 Task: Continue with this email address "mahesony34@gmail.com" .
Action: Mouse moved to (720, 70)
Screenshot: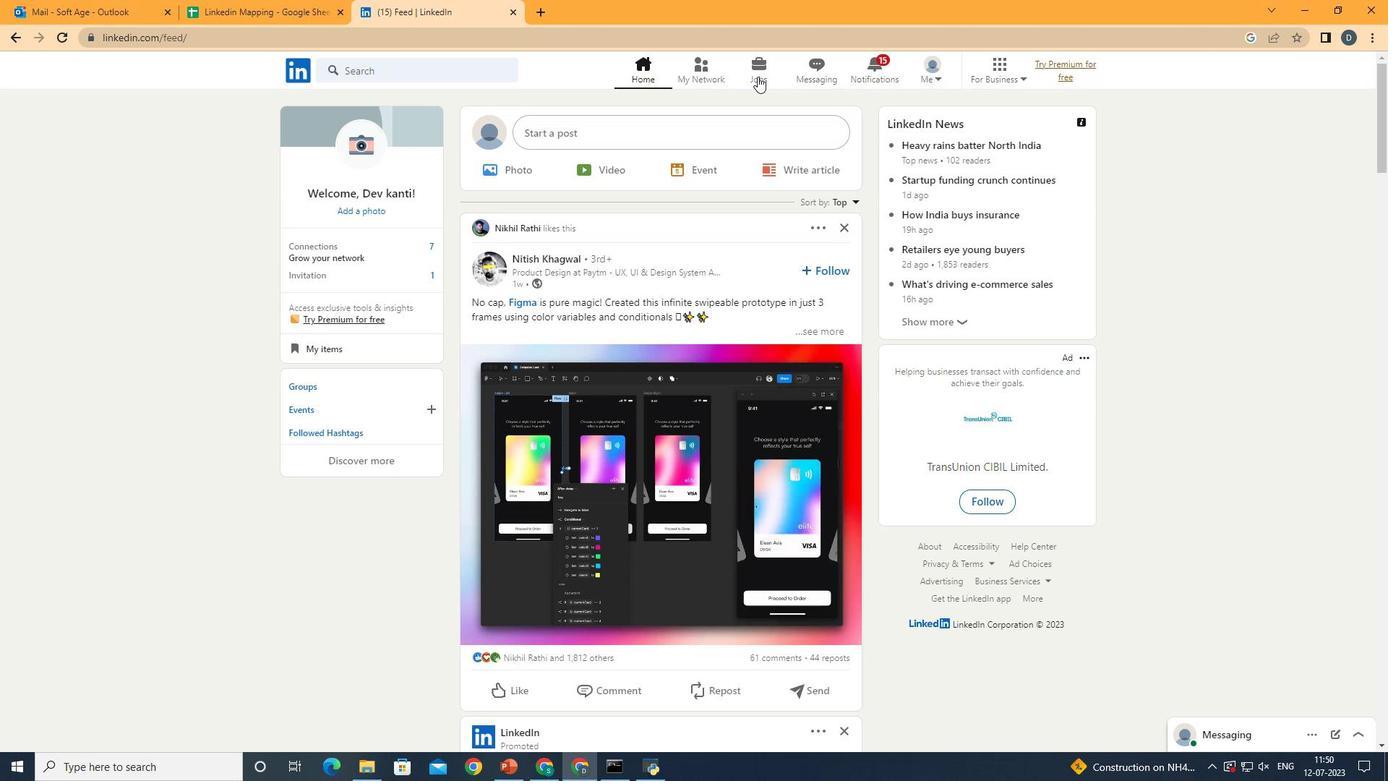 
Action: Mouse pressed left at (720, 70)
Screenshot: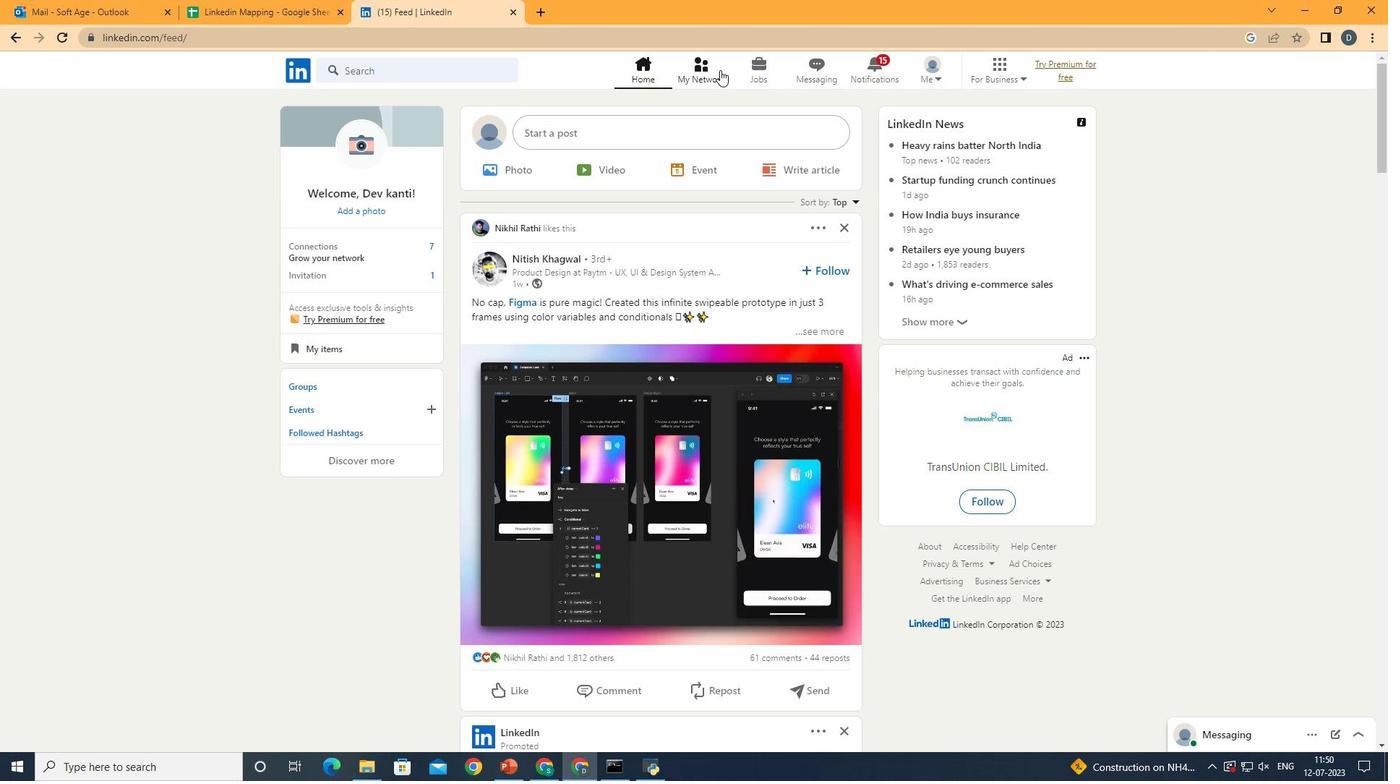 
Action: Mouse moved to (417, 171)
Screenshot: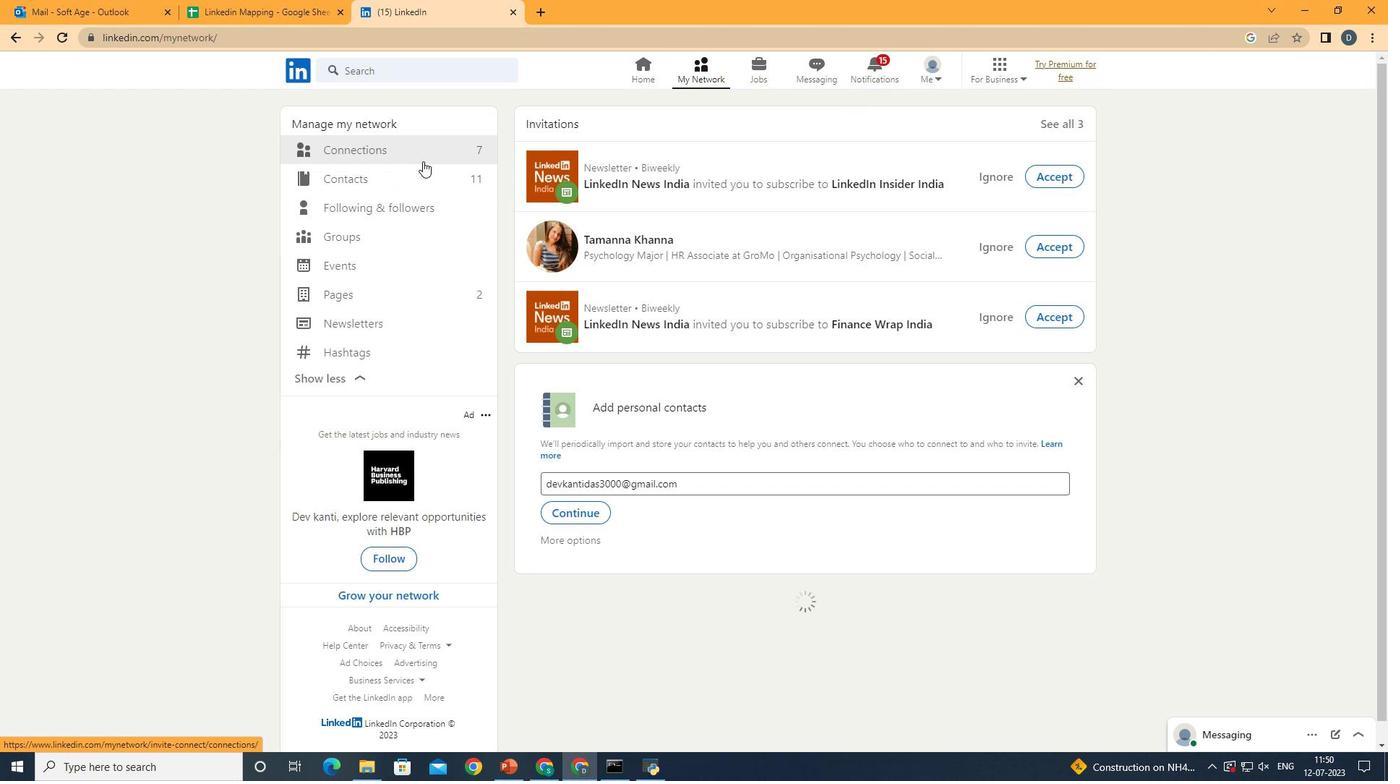 
Action: Mouse pressed left at (417, 171)
Screenshot: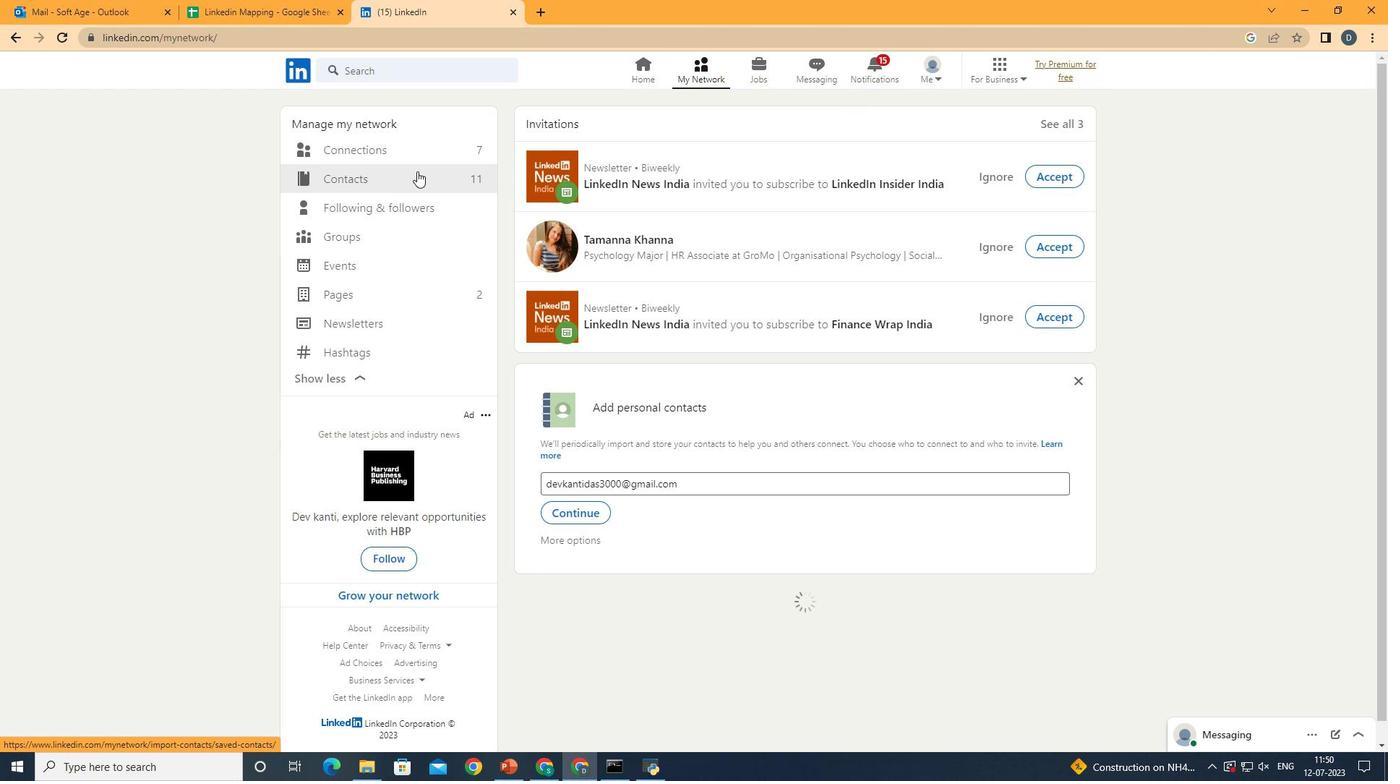 
Action: Mouse moved to (989, 169)
Screenshot: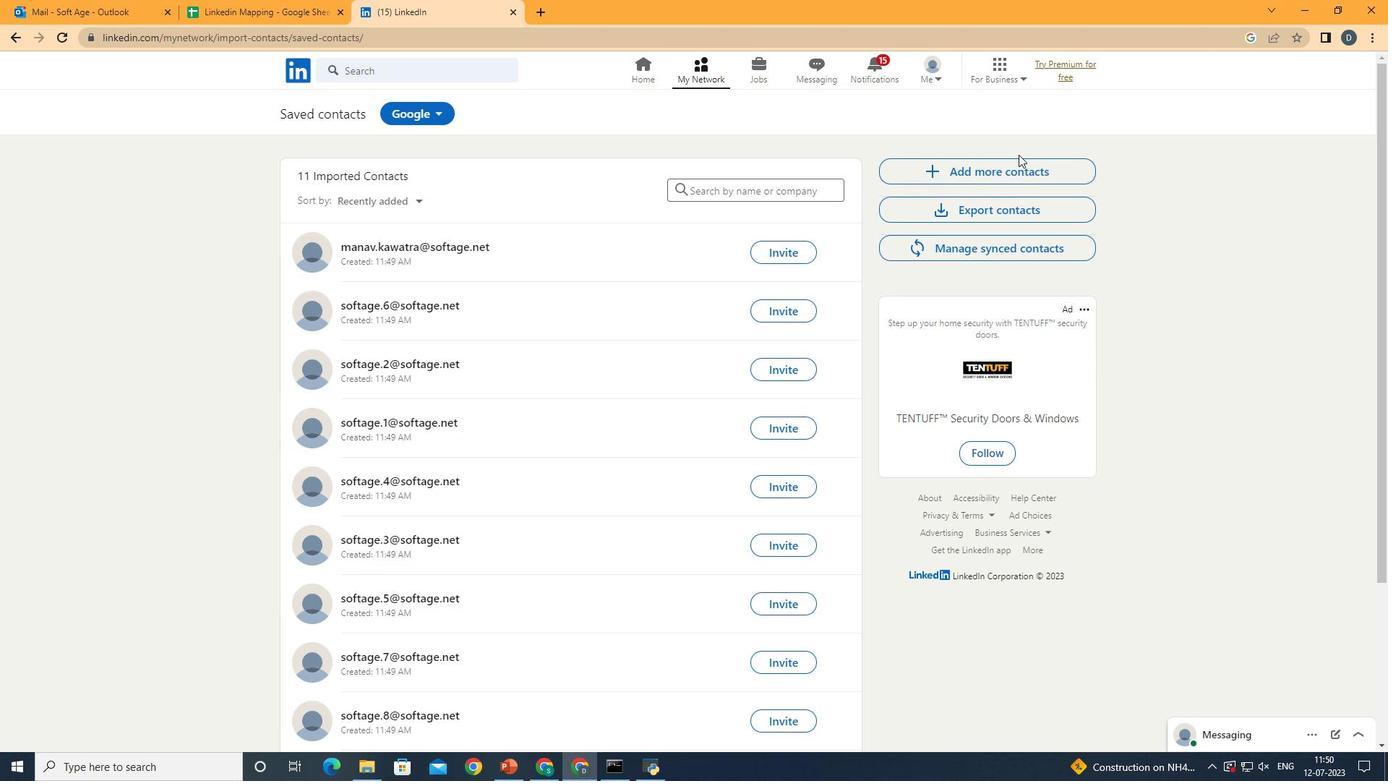 
Action: Mouse pressed left at (989, 169)
Screenshot: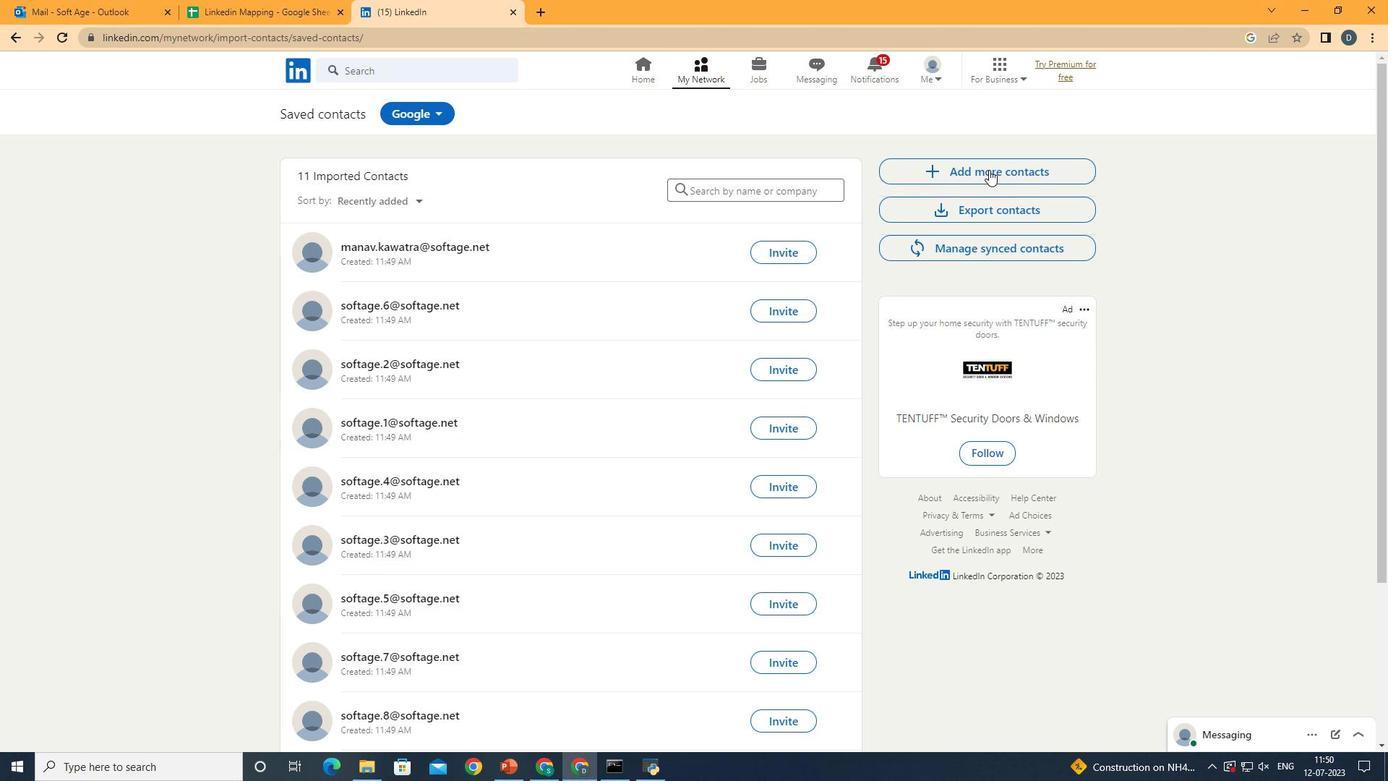 
Action: Mouse moved to (667, 339)
Screenshot: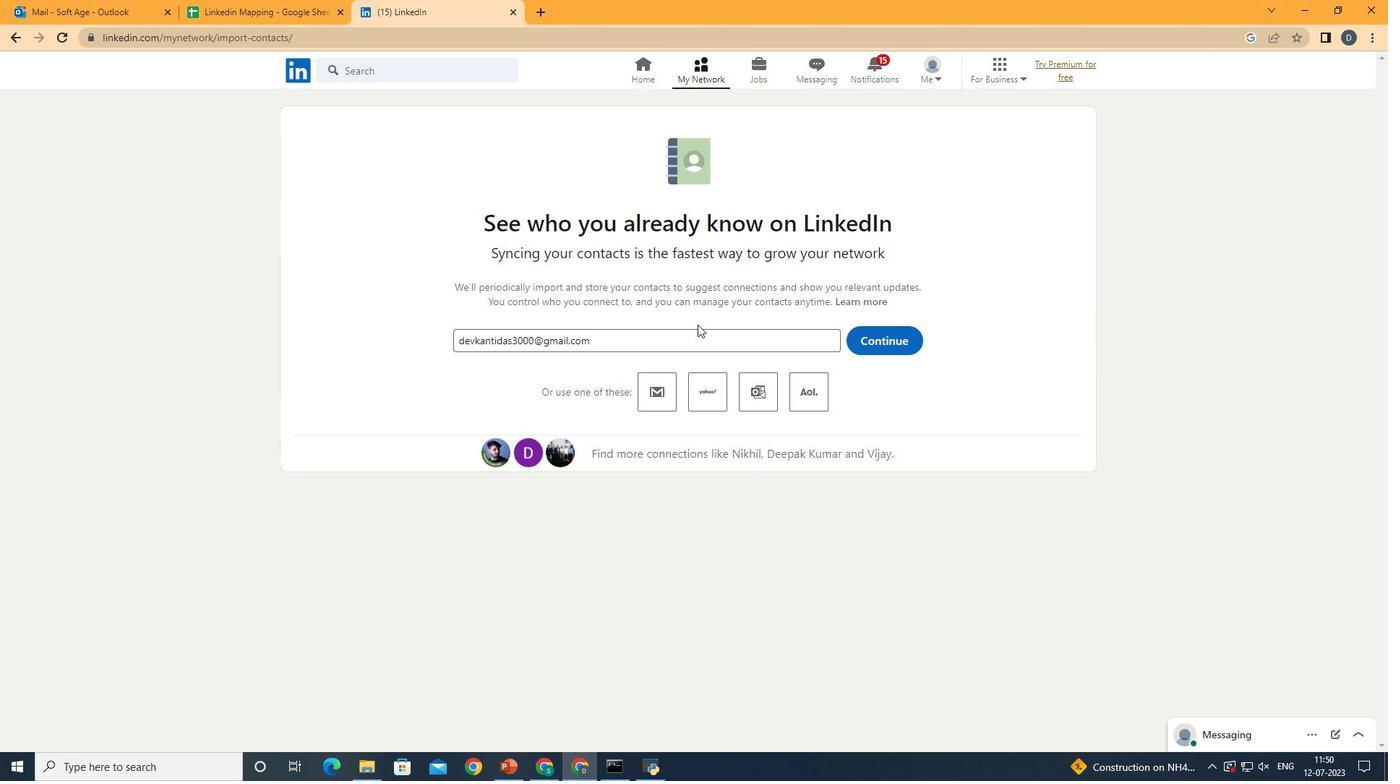 
Action: Mouse pressed left at (667, 339)
Screenshot: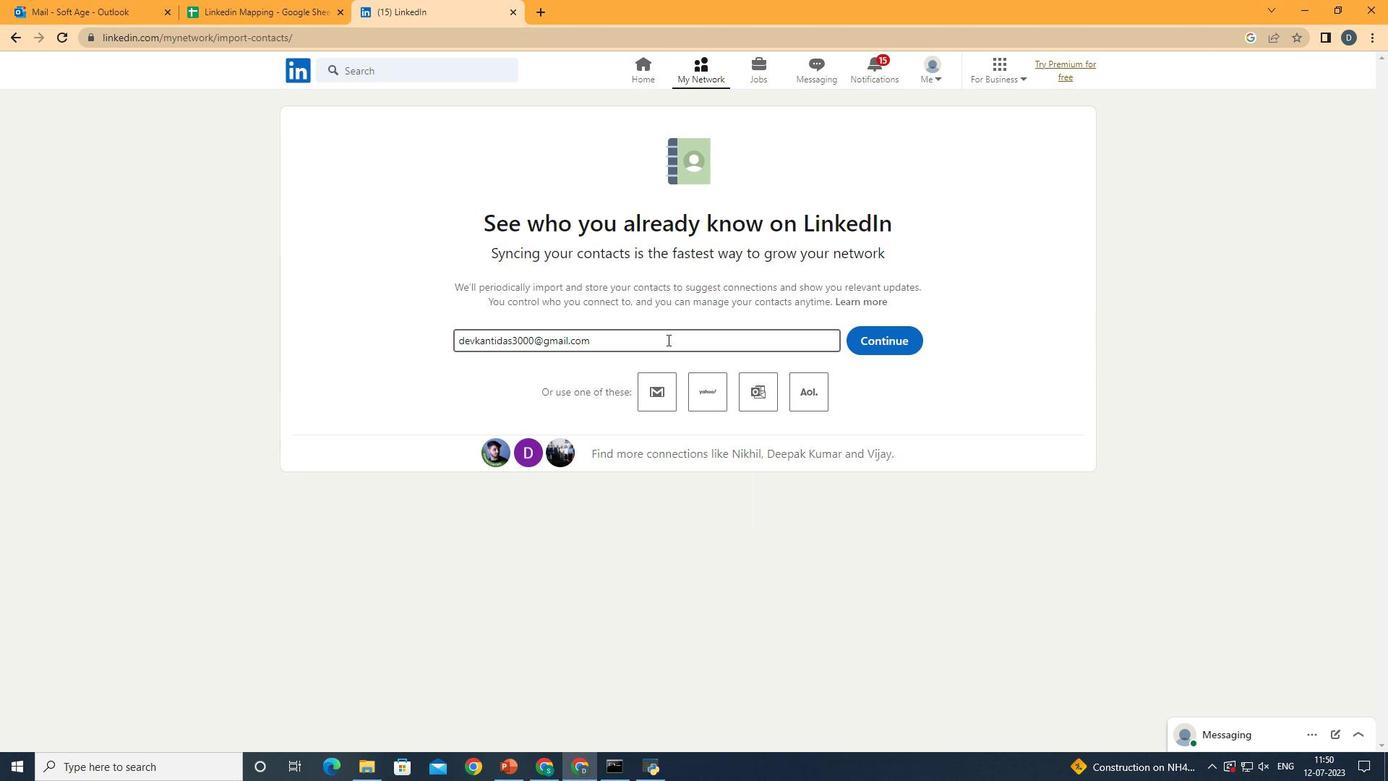 
Action: Mouse moved to (346, 376)
Screenshot: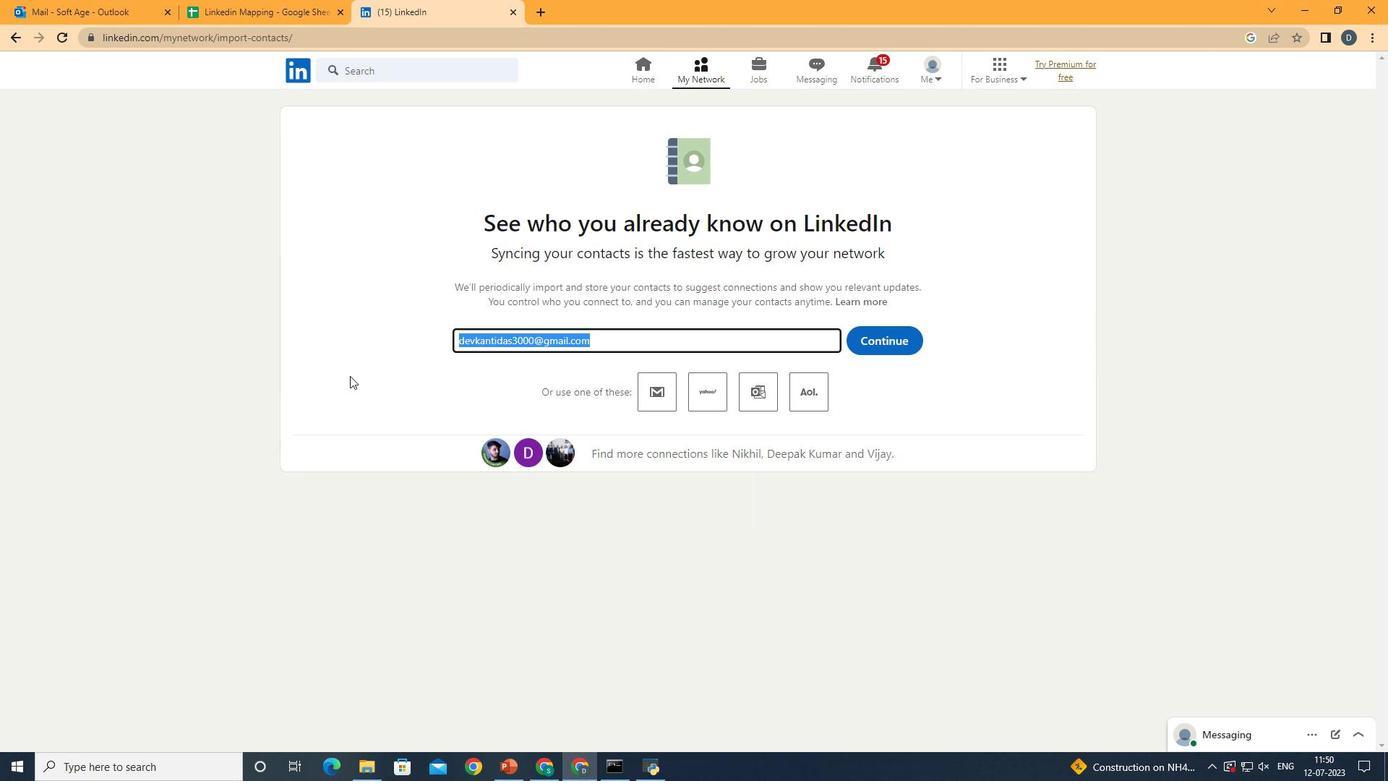 
Action: Key pressed mahesony34<Key.shift><Key.shift><Key.shift><Key.shift><Key.shift><Key.shift>@gmail.com
Screenshot: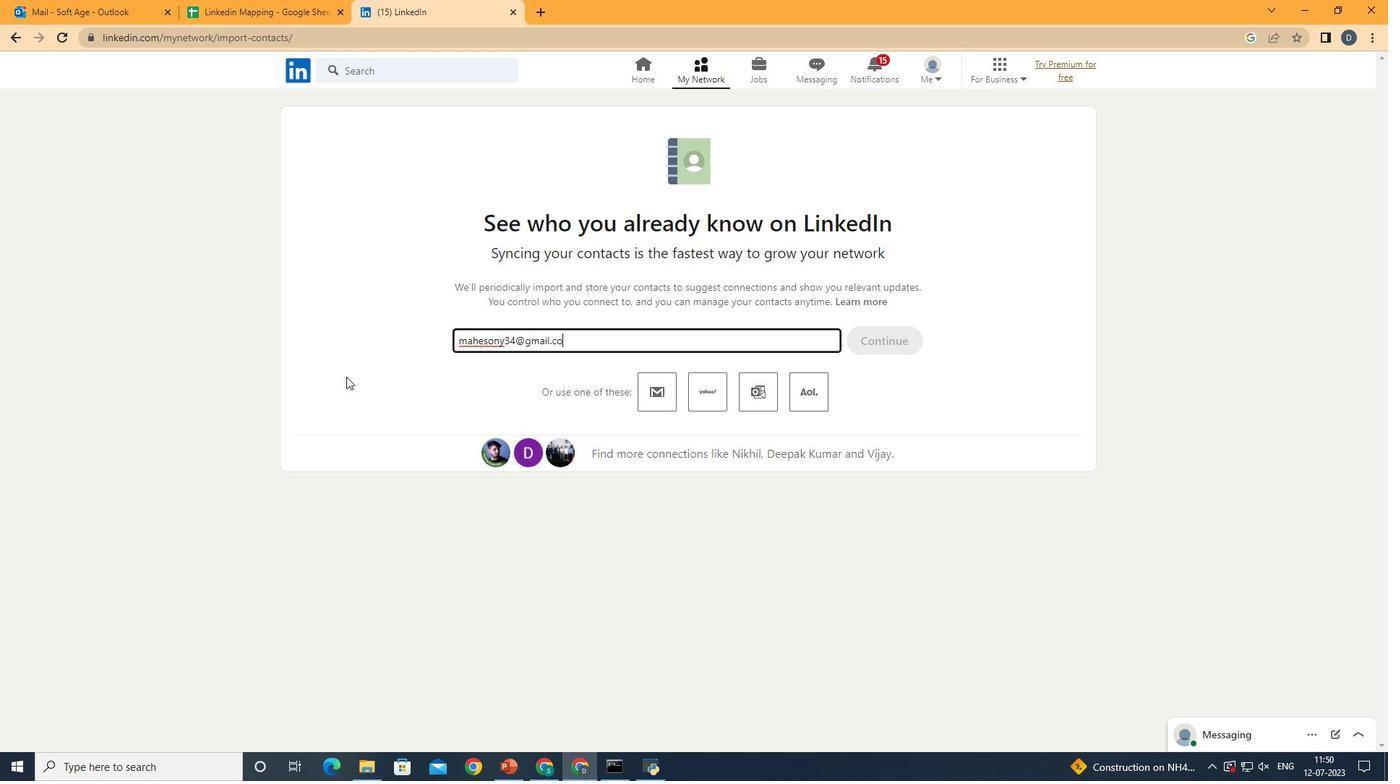 
Action: Mouse moved to (893, 334)
Screenshot: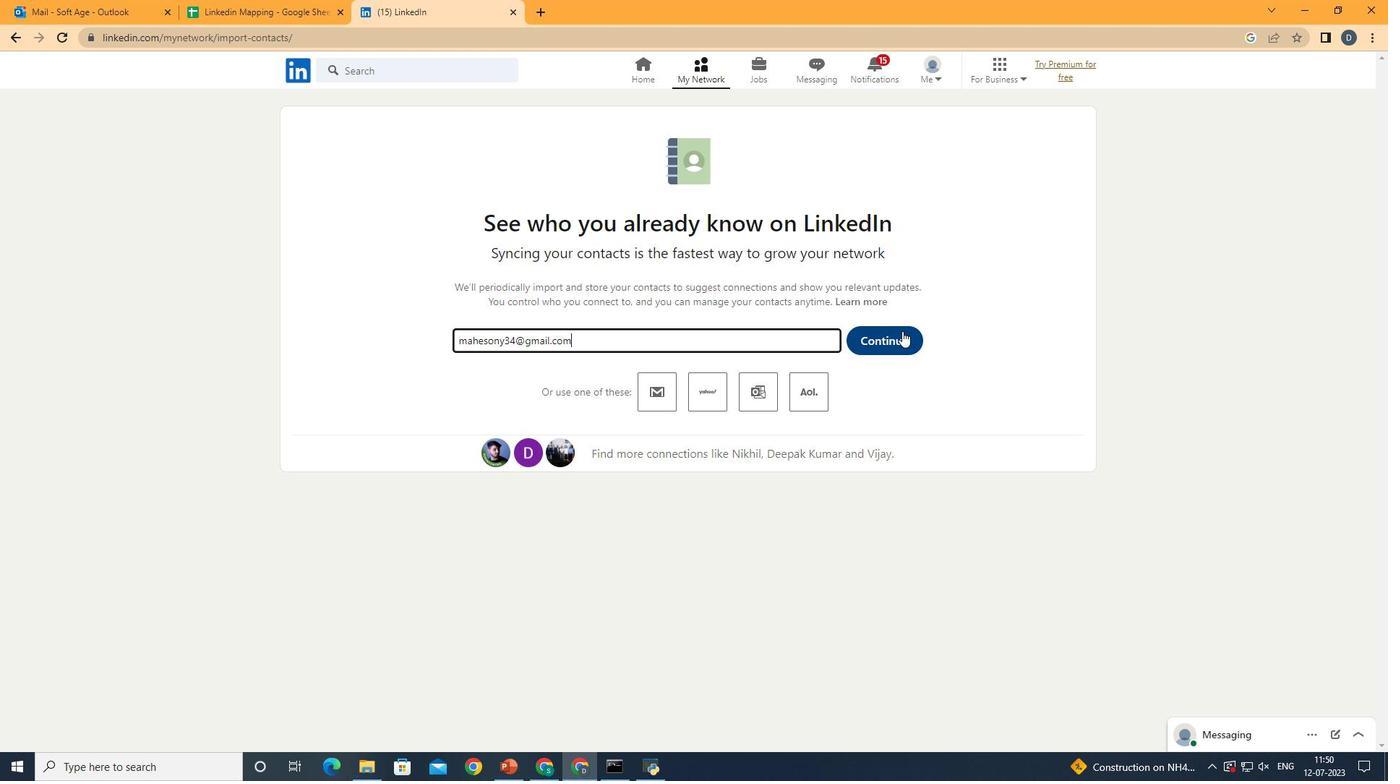 
Action: Mouse pressed left at (893, 334)
Screenshot: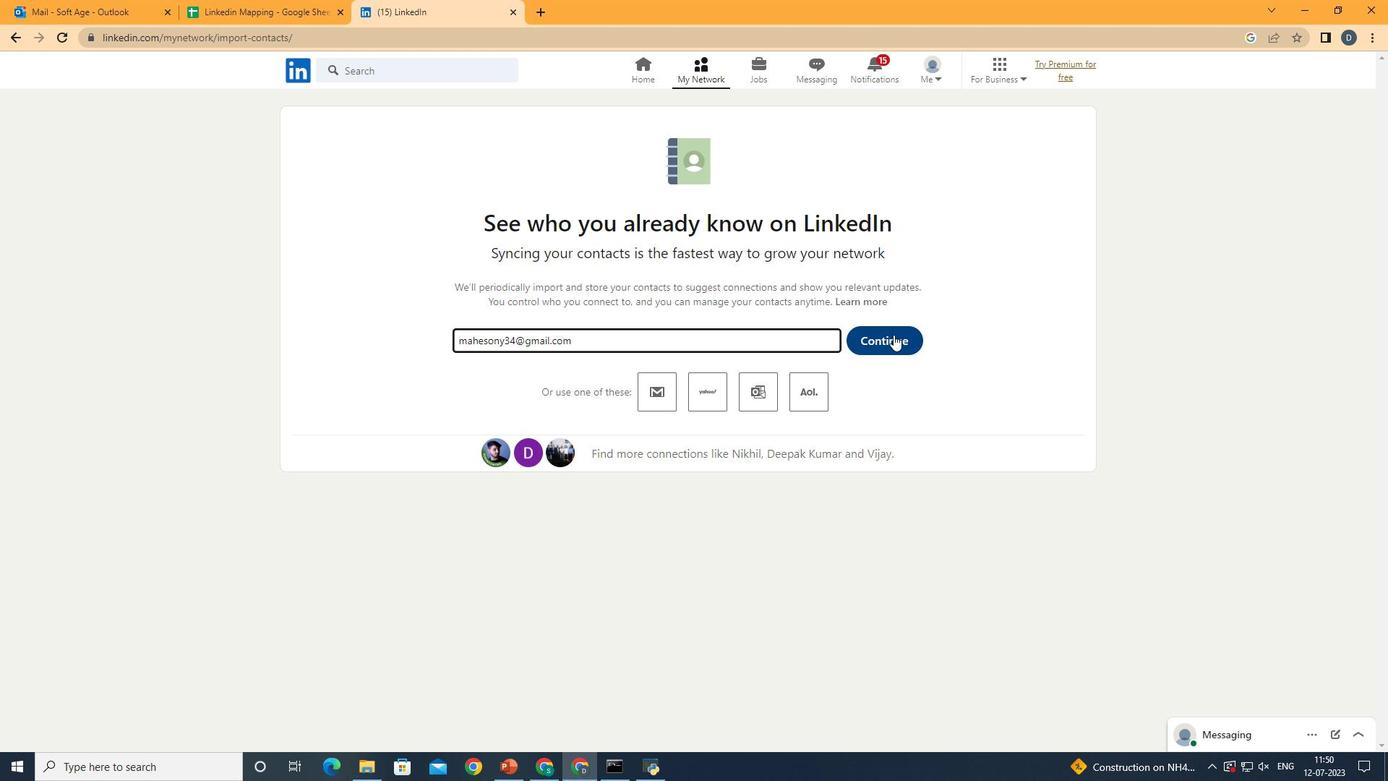 
Action: Mouse moved to (1118, 316)
Screenshot: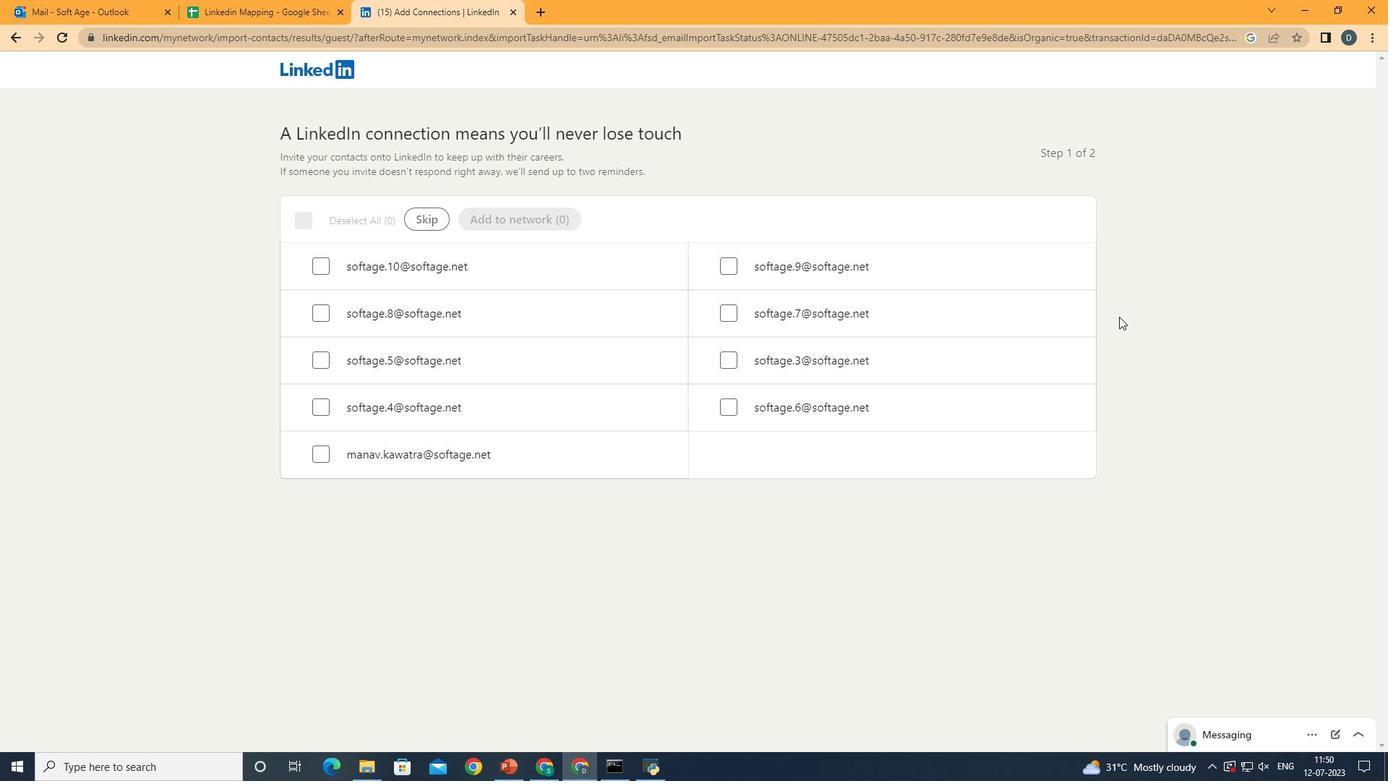 
